 Task: Create List Risk Assessment in Board Customer Relationship Building to Workspace HRIS Management. Create List Crisis Management in Board Employee Benefits Optimization to Workspace HRIS Management. Create List Business Continuity in Board Employee Onboarding and Orientation Programs to Workspace HRIS Management
Action: Mouse moved to (929, 512)
Screenshot: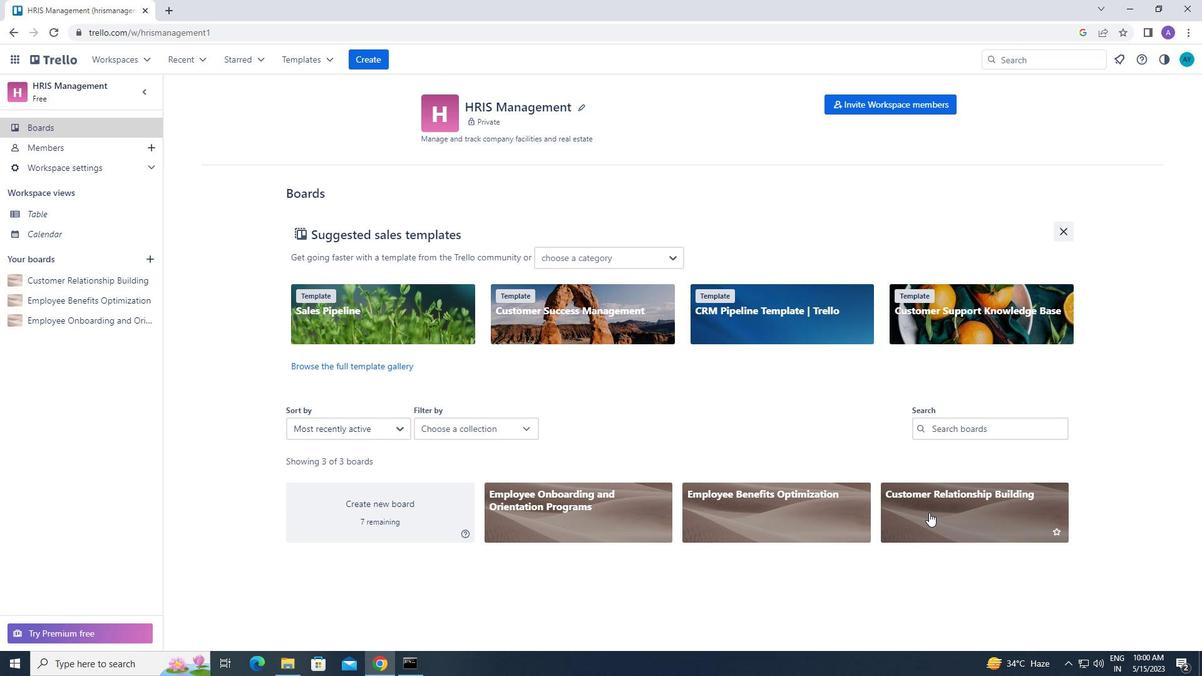
Action: Mouse pressed left at (929, 512)
Screenshot: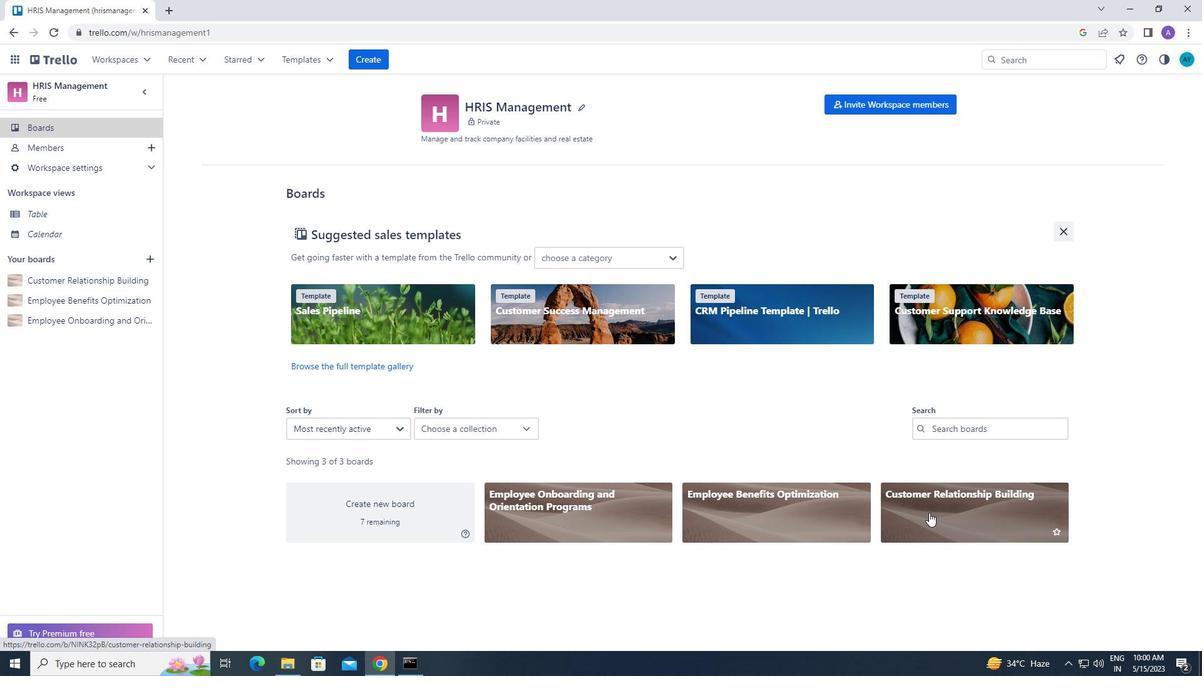 
Action: Mouse moved to (229, 130)
Screenshot: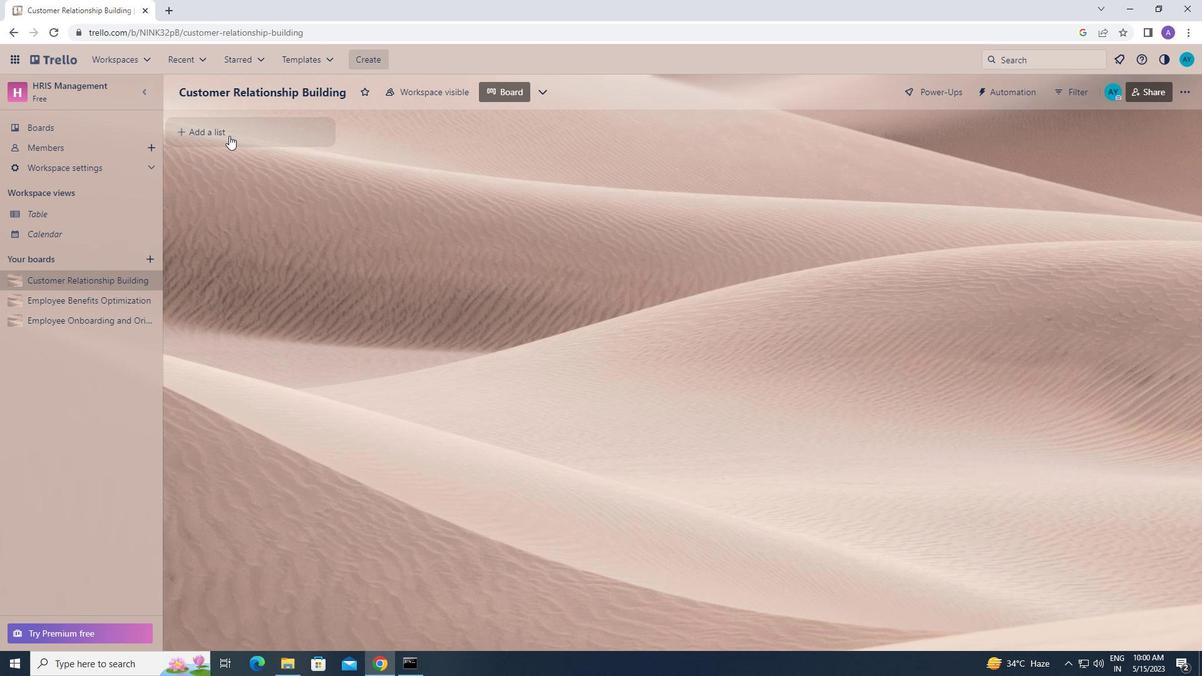 
Action: Mouse pressed left at (229, 130)
Screenshot: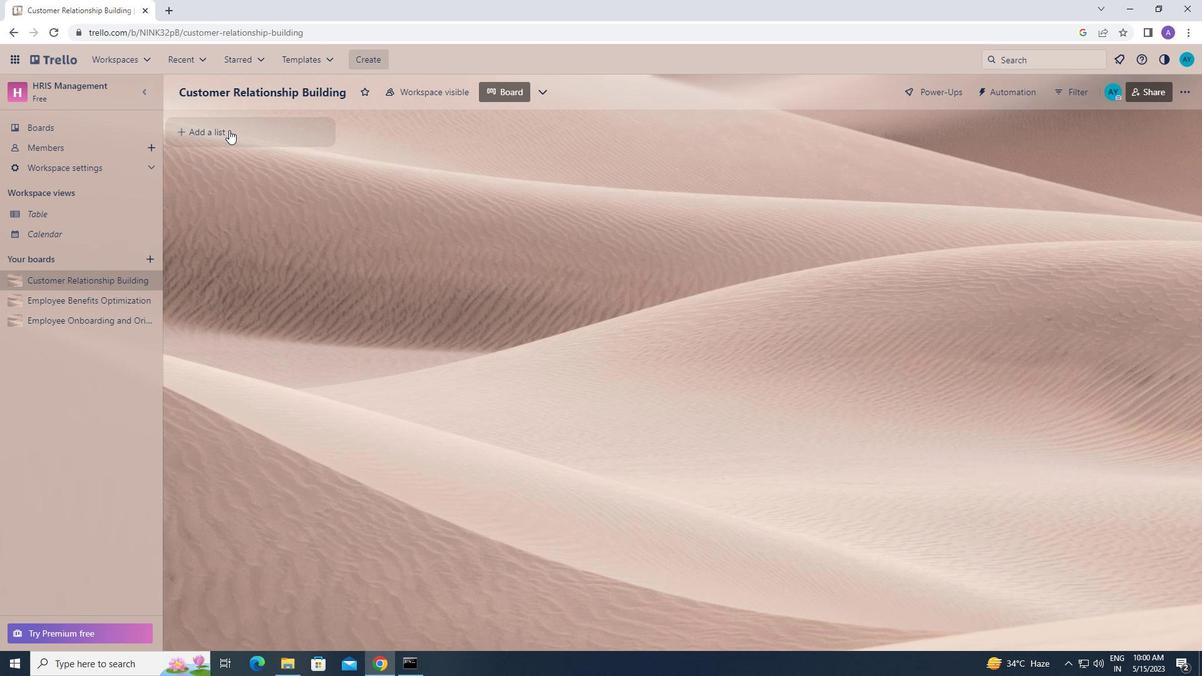 
Action: Mouse pressed left at (229, 130)
Screenshot: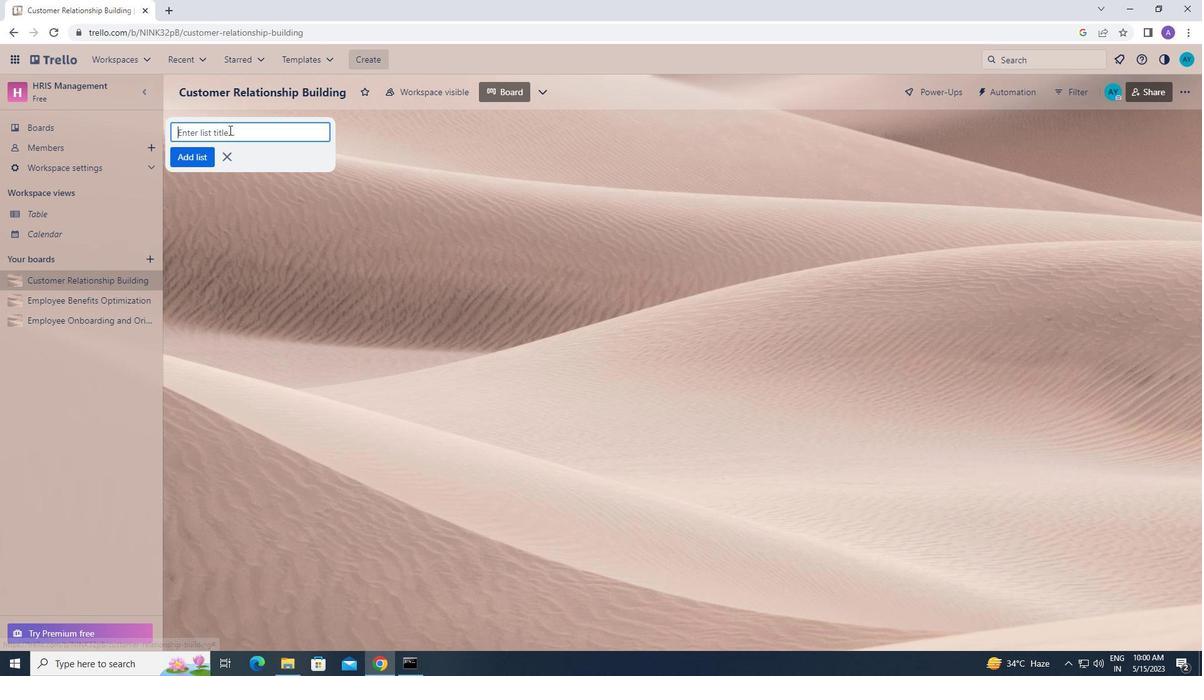 
Action: Key pressed <Key.caps_lock>r<Key.caps_lock>isk<Key.space><Key.caps_lock>a<Key.caps_lock>ssee<Key.backspace>ssme
Screenshot: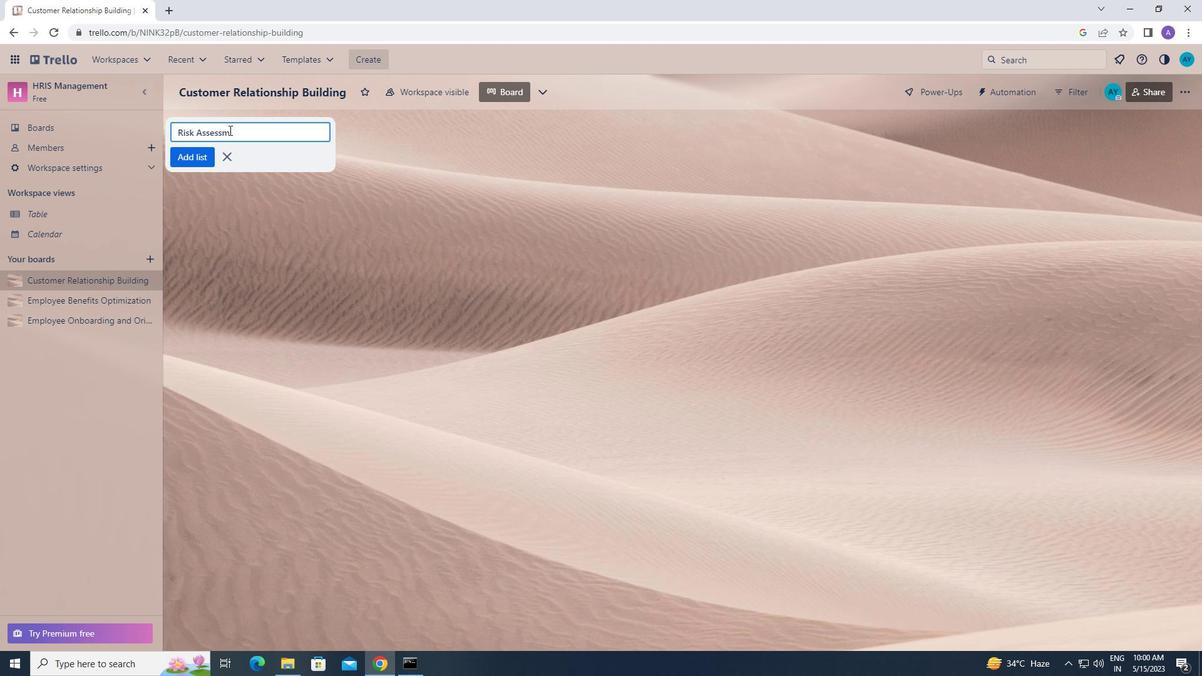 
Action: Mouse moved to (555, 20)
Screenshot: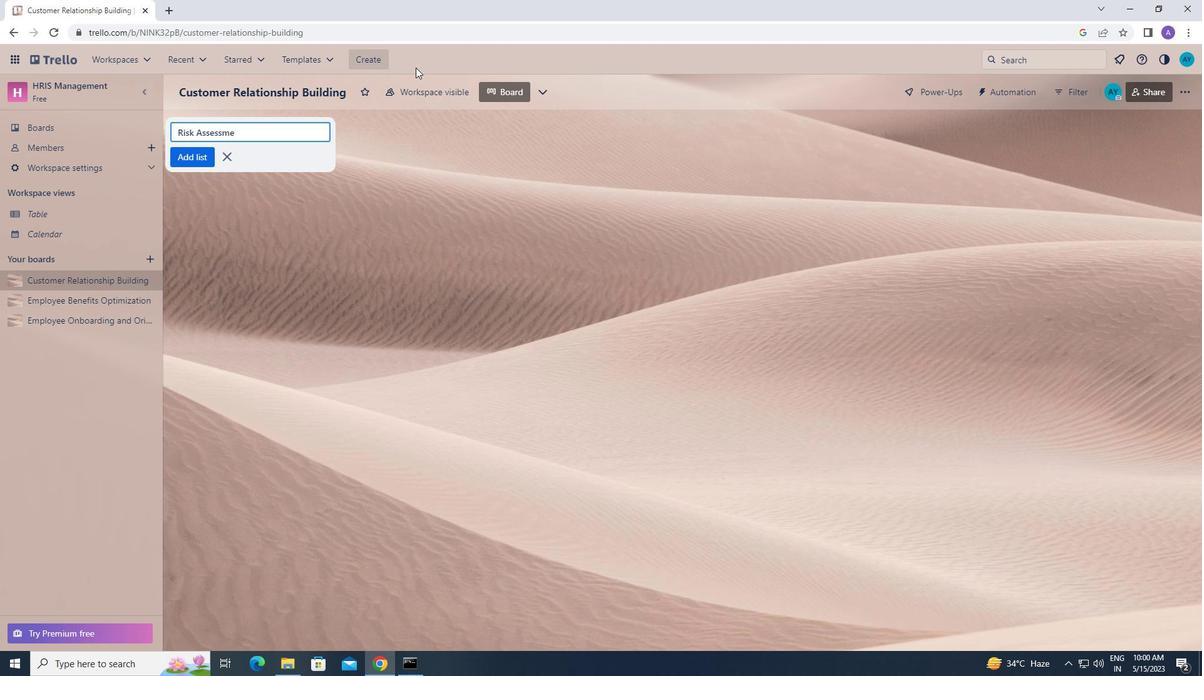 
Action: Key pressed nt<Key.enter>
Screenshot: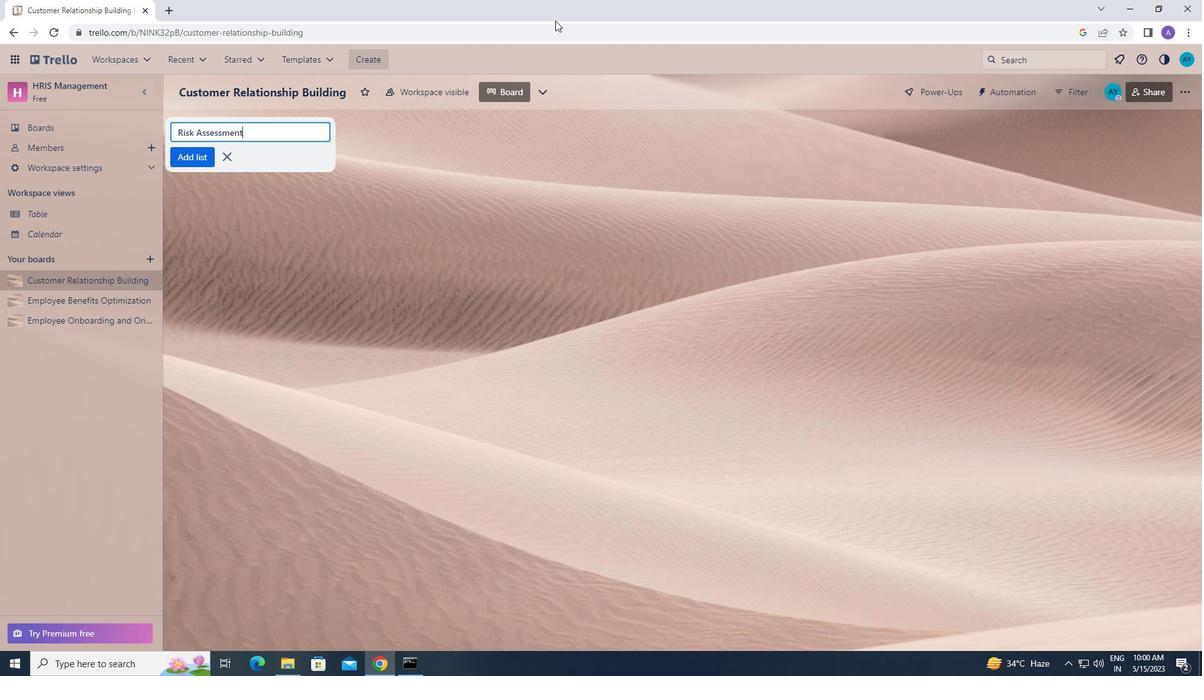 
Action: Mouse moved to (97, 59)
Screenshot: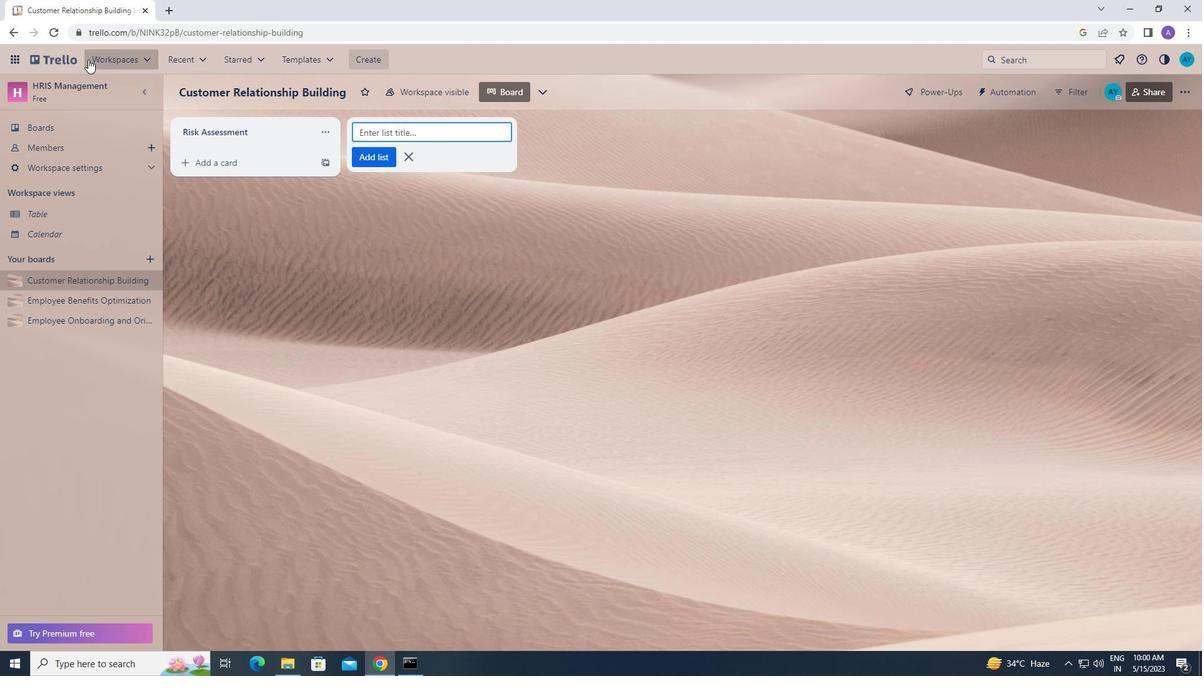
Action: Mouse pressed left at (97, 59)
Screenshot: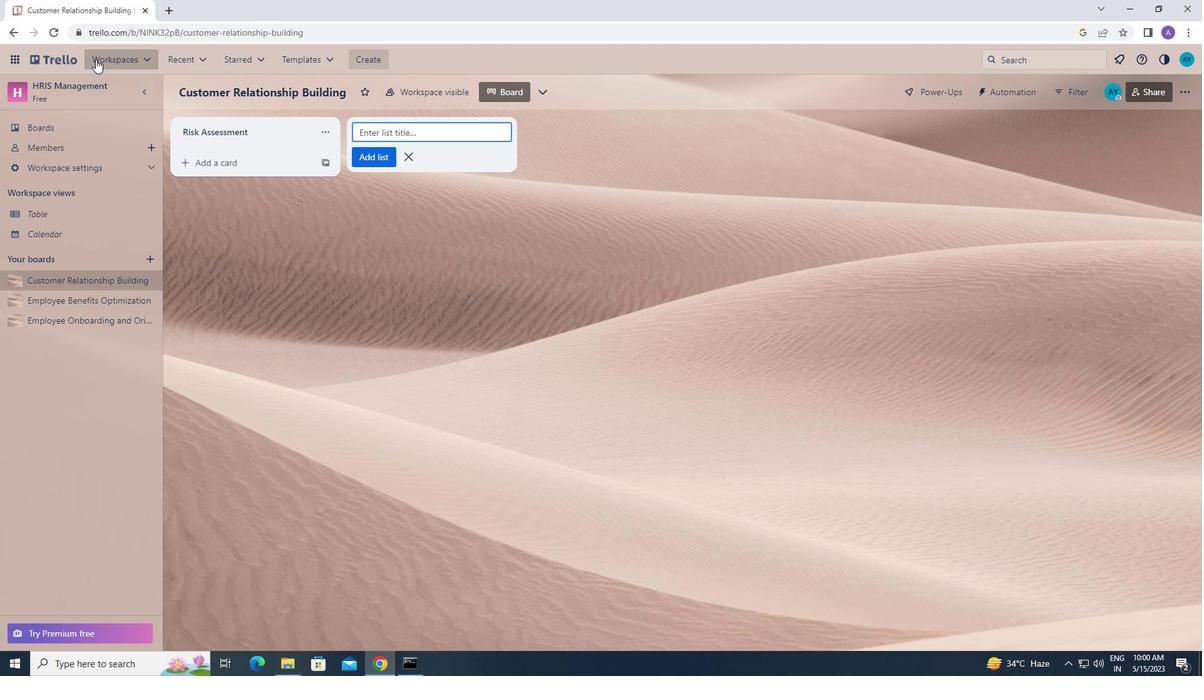
Action: Mouse moved to (154, 395)
Screenshot: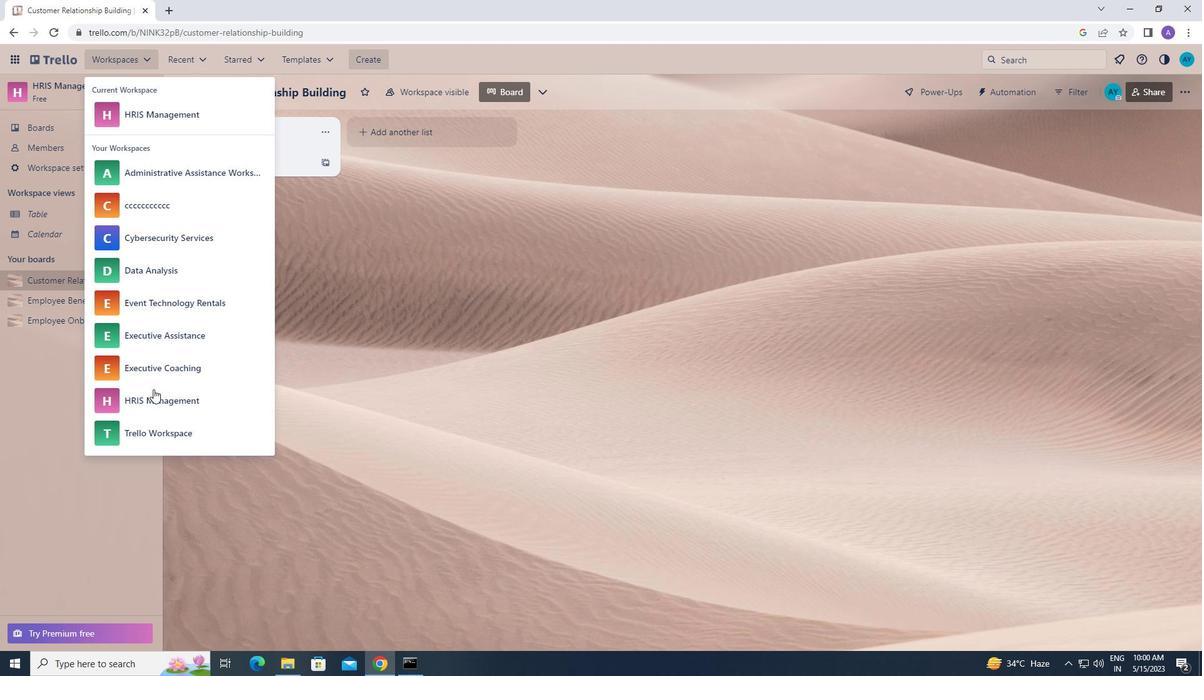
Action: Mouse pressed left at (154, 395)
Screenshot: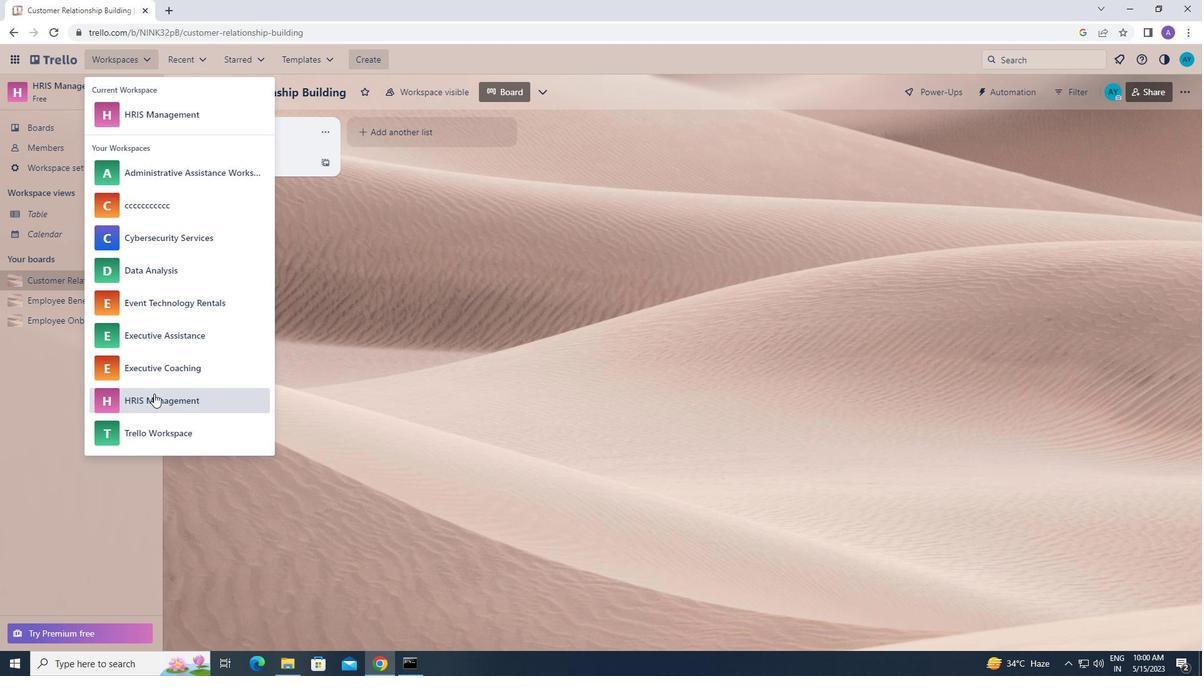 
Action: Mouse moved to (790, 512)
Screenshot: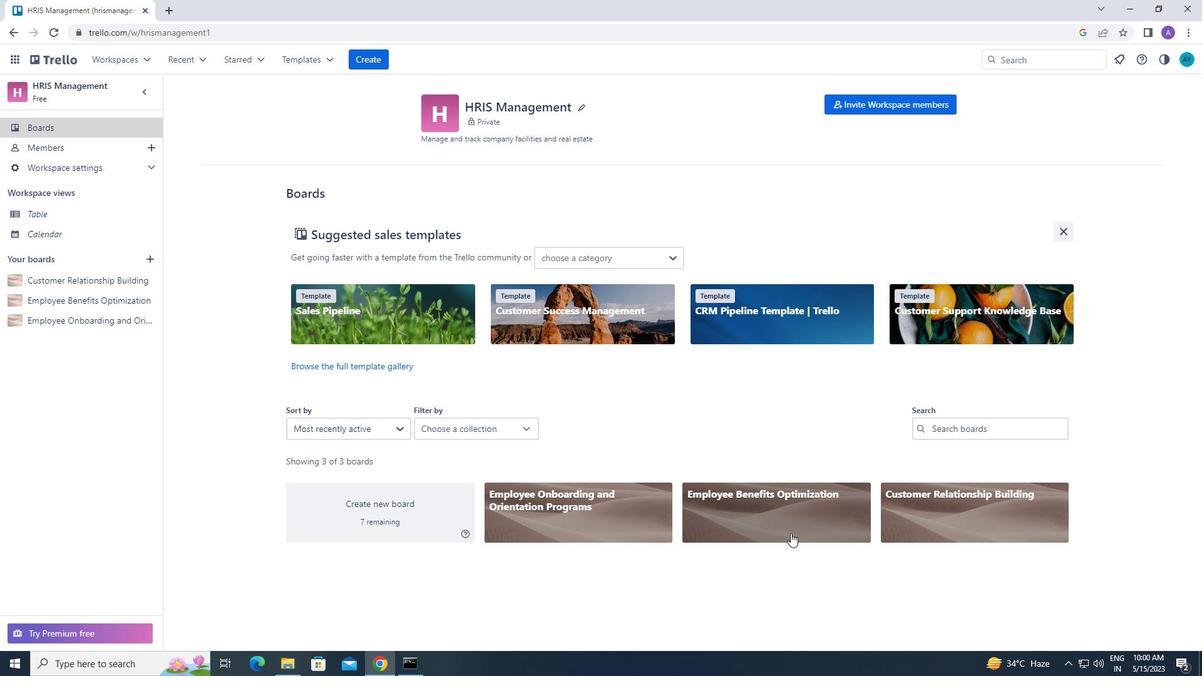
Action: Mouse pressed left at (790, 512)
Screenshot: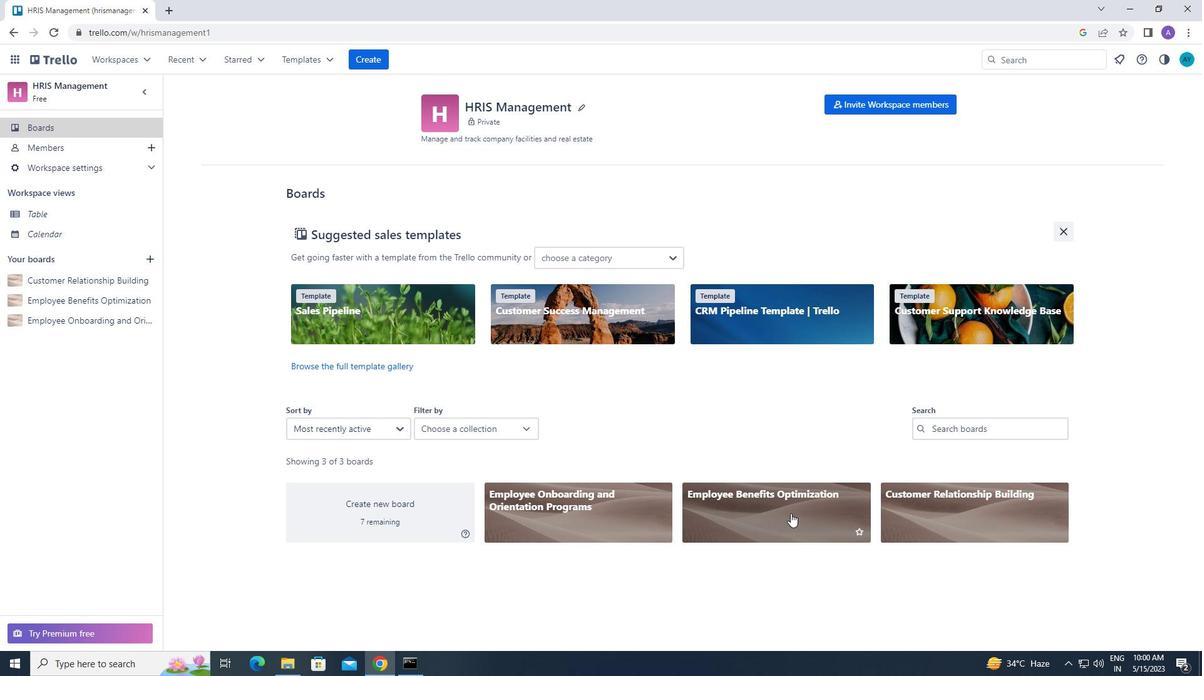 
Action: Mouse moved to (266, 125)
Screenshot: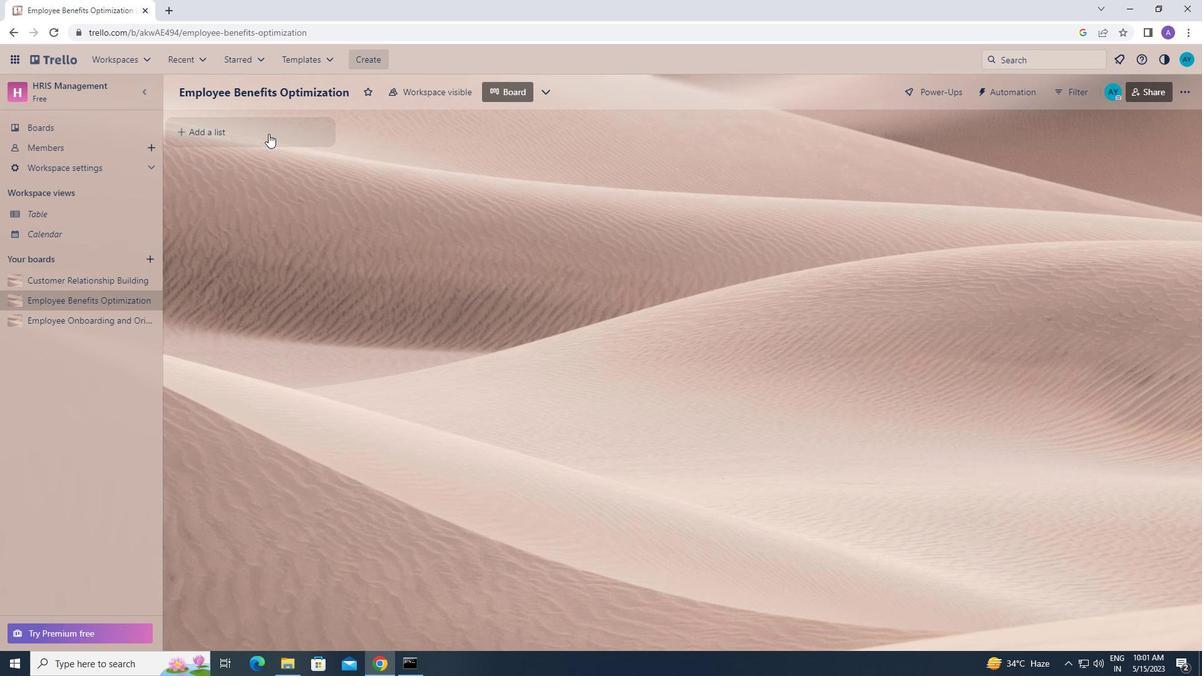 
Action: Mouse pressed left at (266, 125)
Screenshot: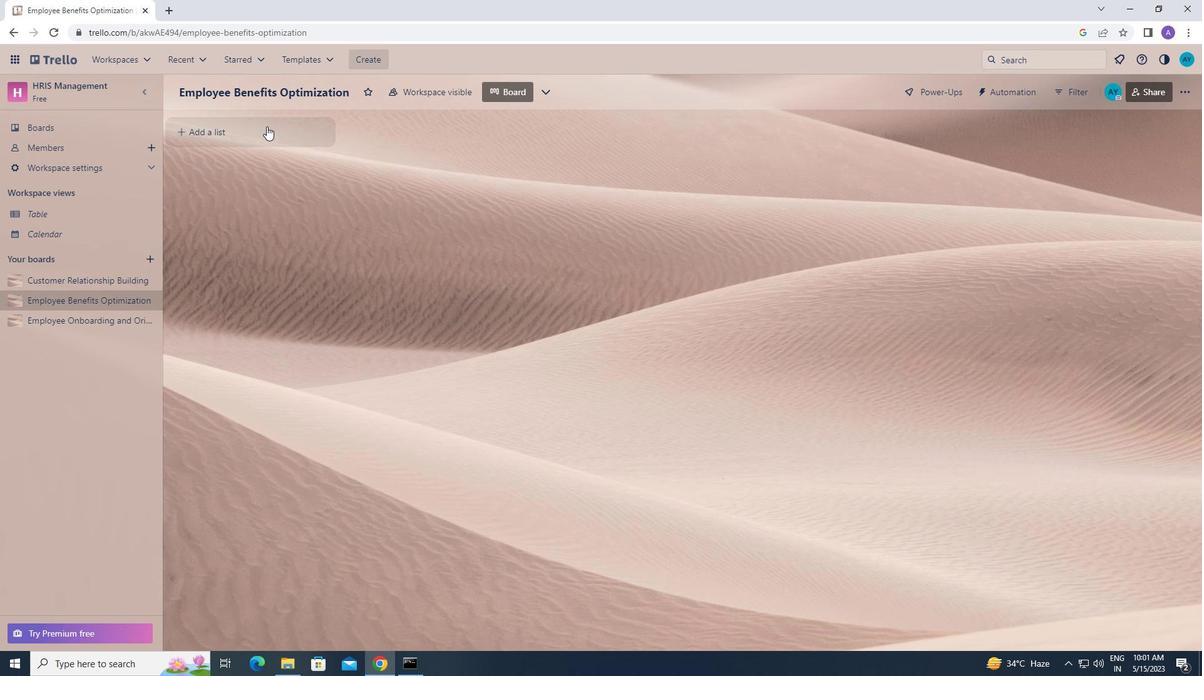 
Action: Mouse moved to (254, 132)
Screenshot: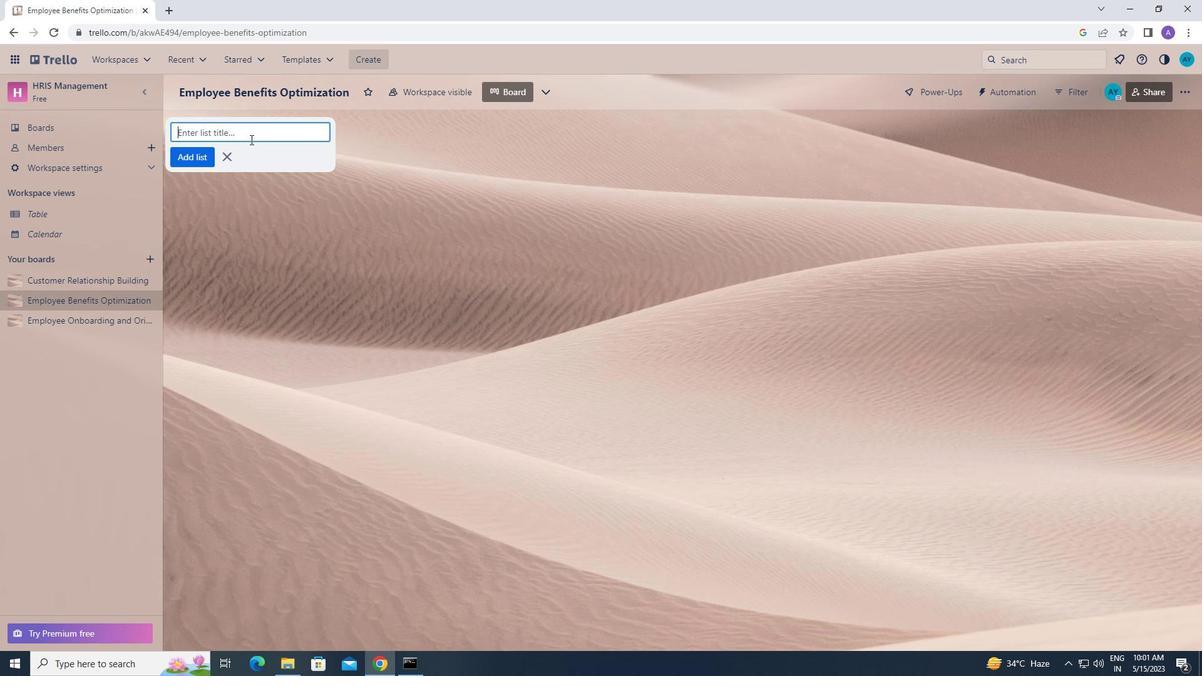 
Action: Mouse pressed left at (254, 132)
Screenshot: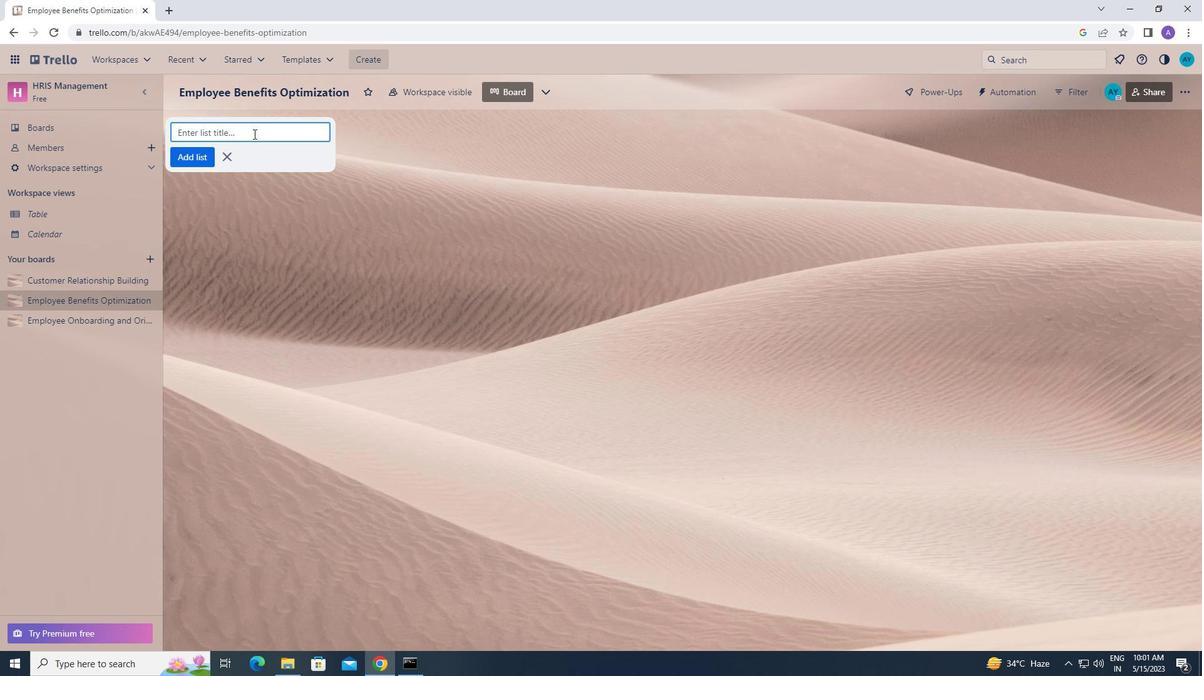 
Action: Key pressed <Key.caps_lock>c<Key.caps_lock>risis<Key.space><Key.caps_lock>m<Key.caps_lock>anagement<Key.enter>
Screenshot: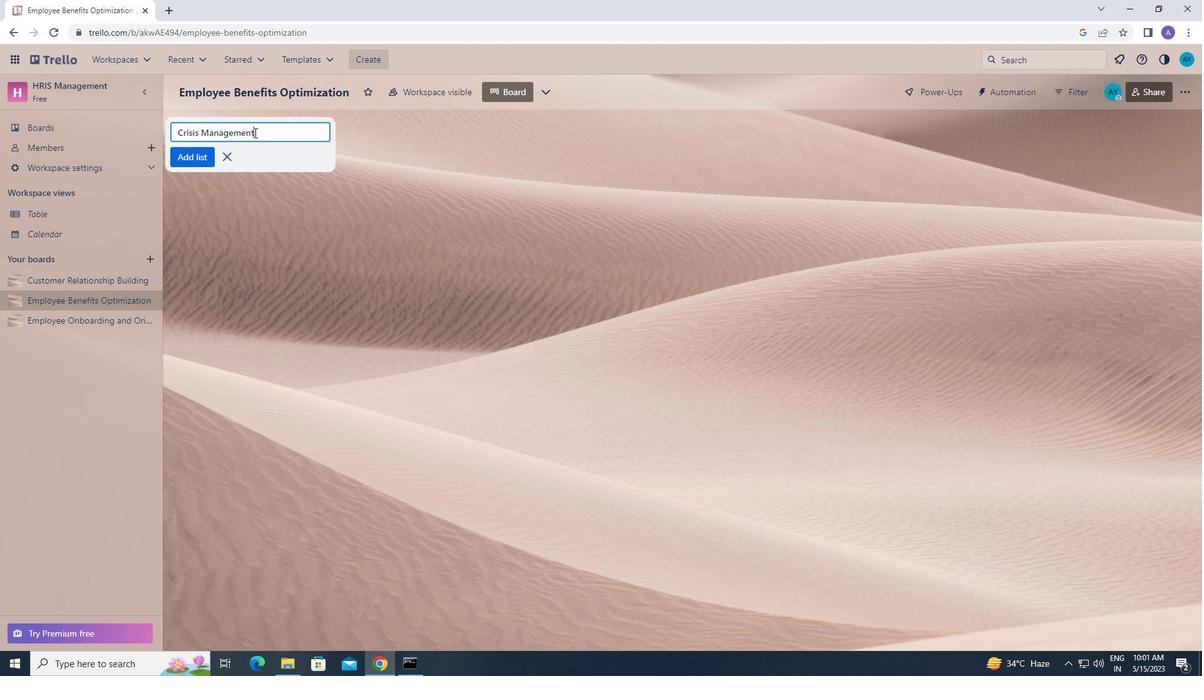 
Action: Mouse moved to (99, 54)
Screenshot: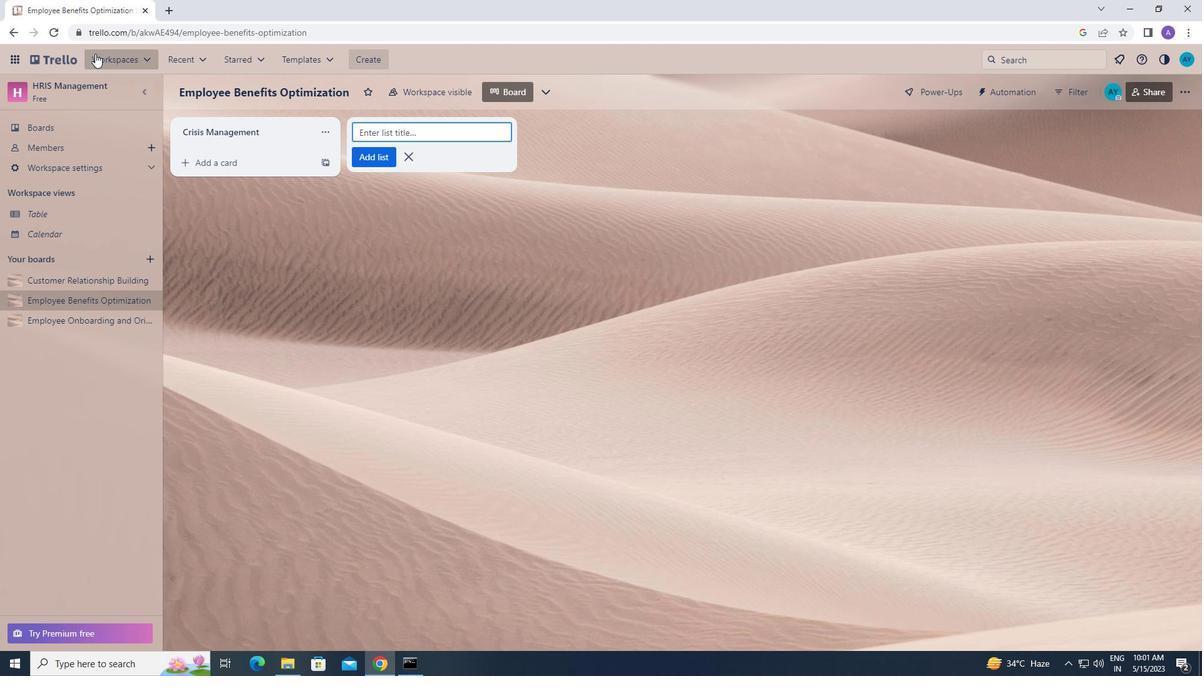 
Action: Mouse pressed left at (99, 54)
Screenshot: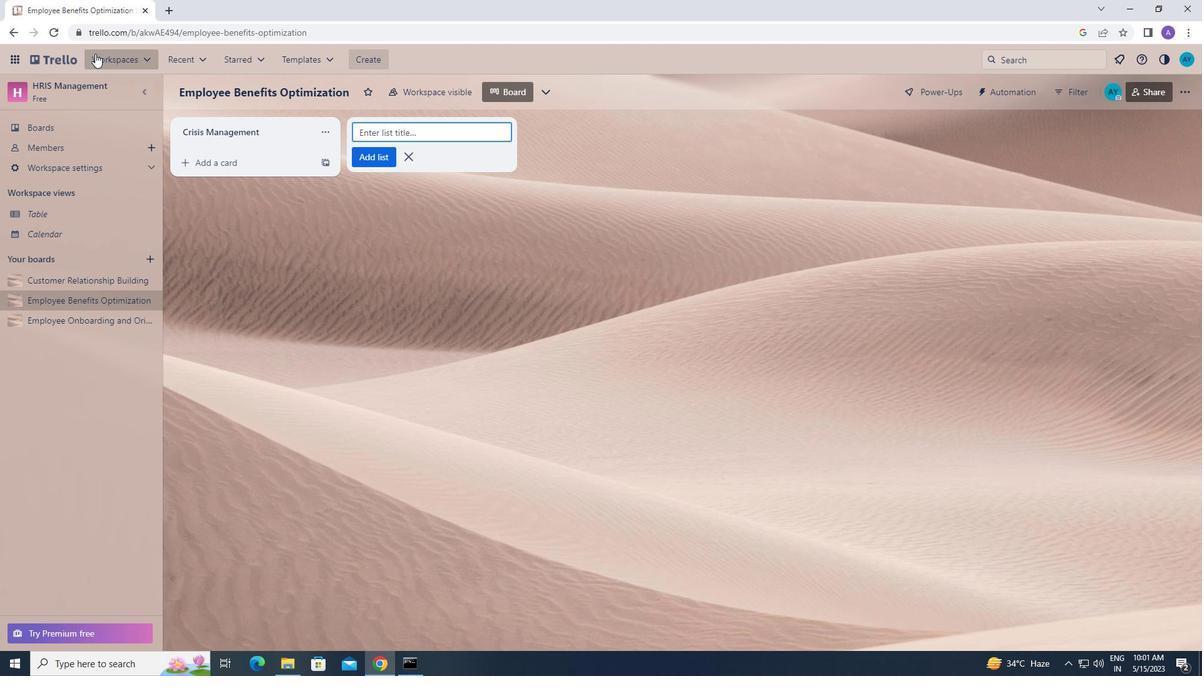 
Action: Mouse moved to (155, 393)
Screenshot: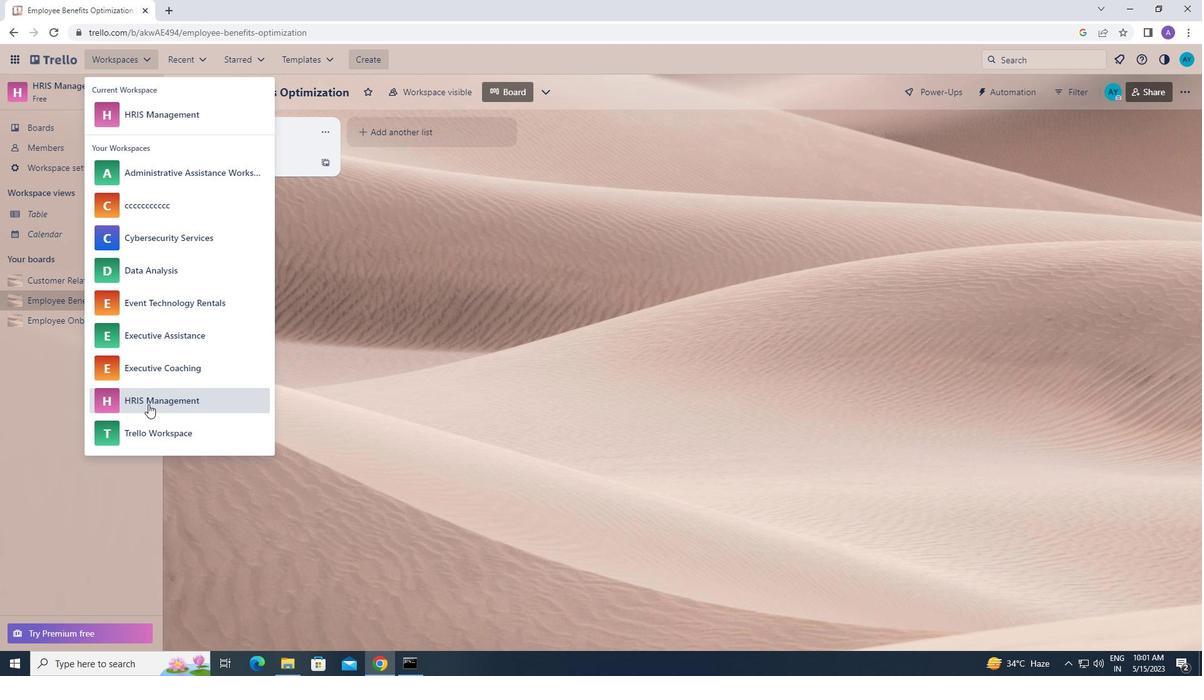 
Action: Mouse pressed left at (155, 393)
Screenshot: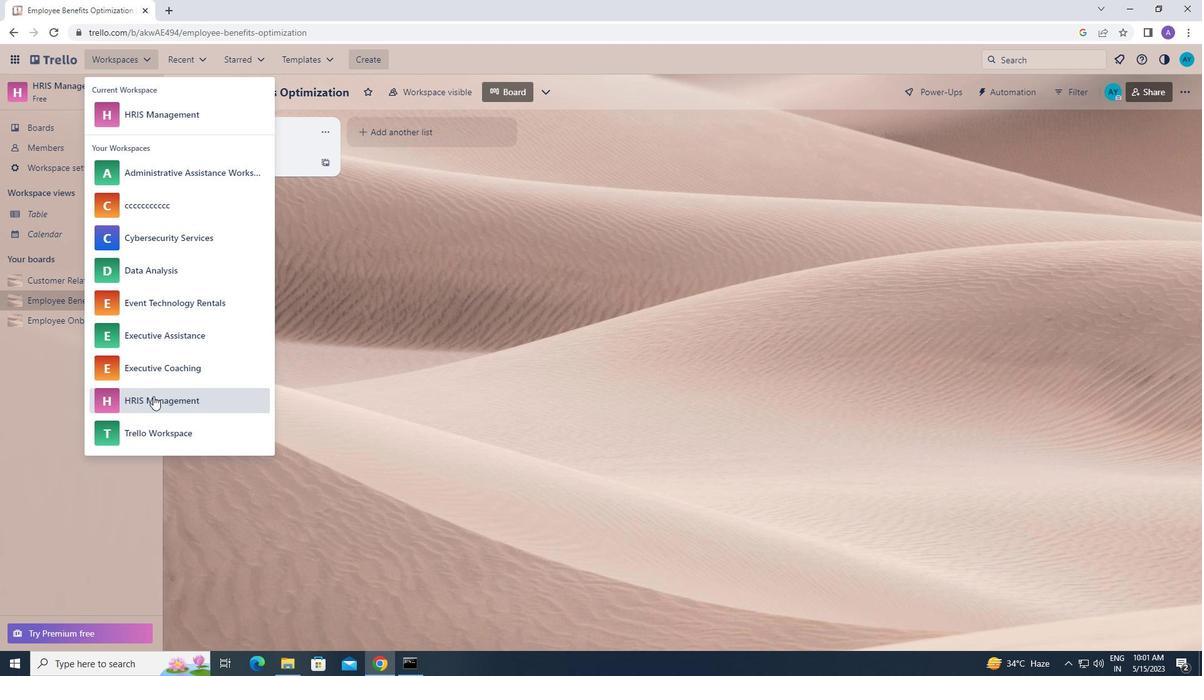 
Action: Mouse moved to (571, 507)
Screenshot: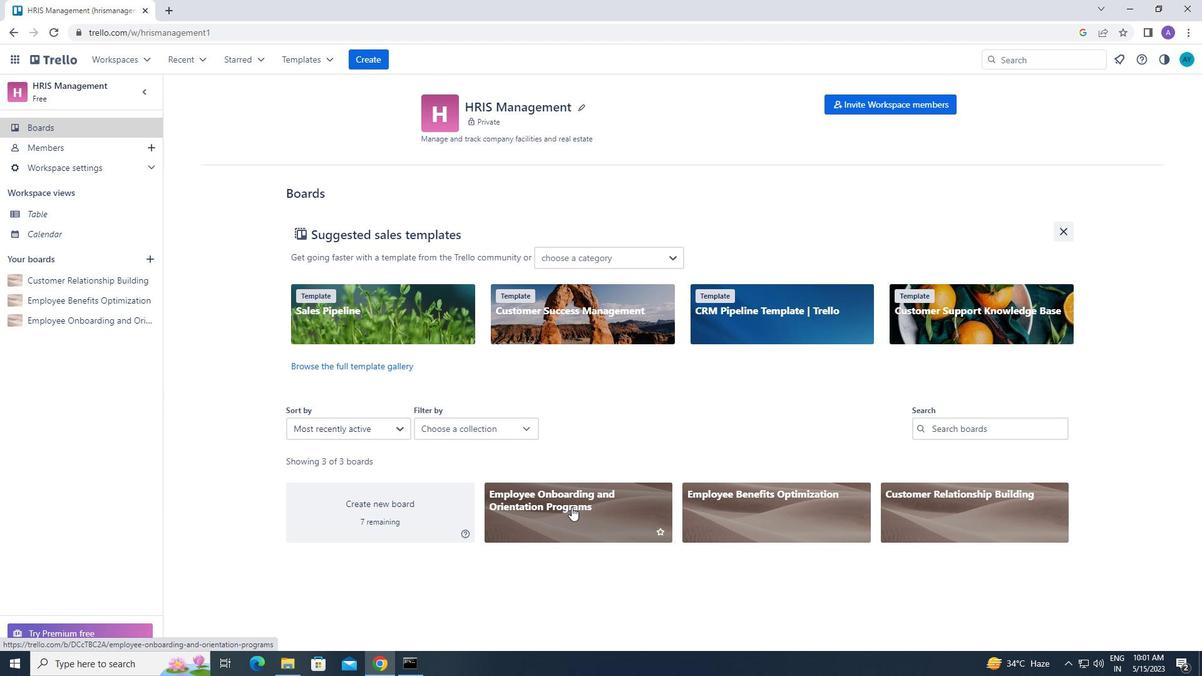 
Action: Mouse pressed left at (571, 507)
Screenshot: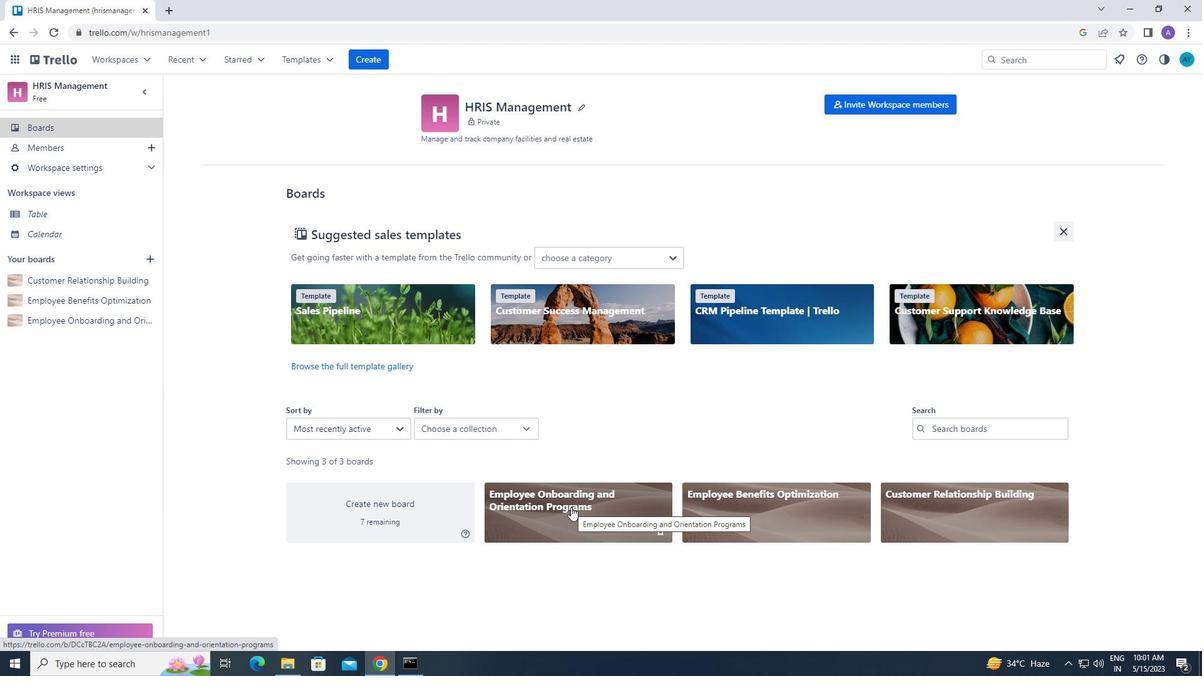 
Action: Mouse moved to (227, 134)
Screenshot: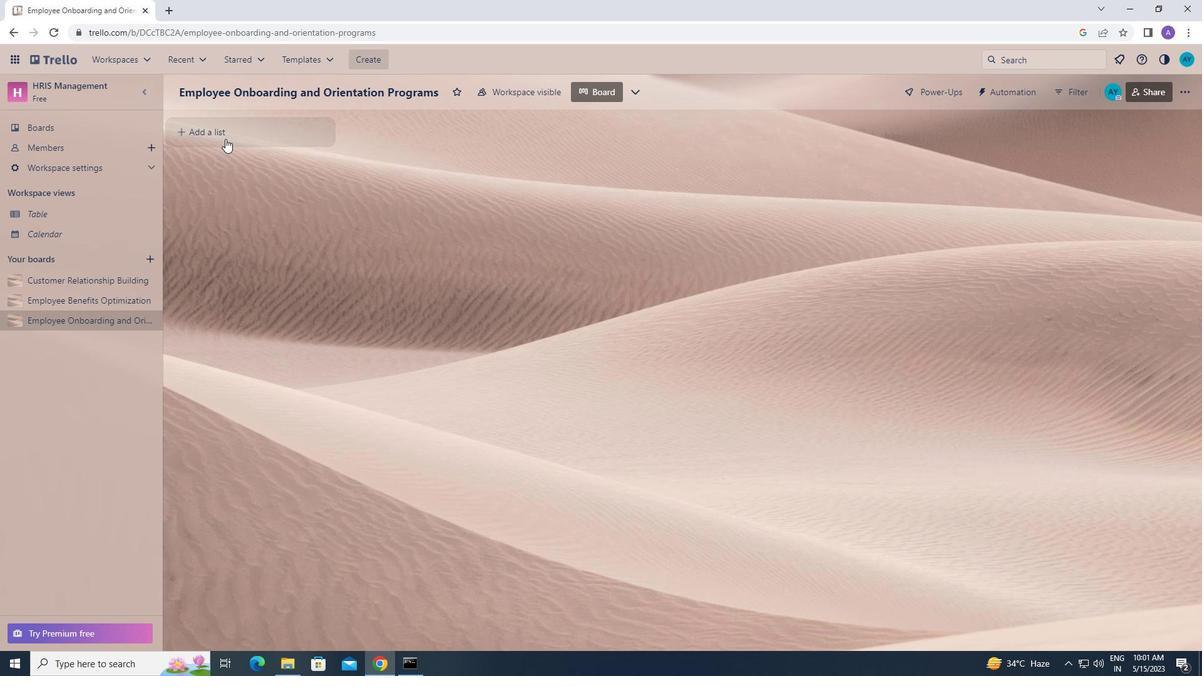 
Action: Mouse pressed left at (227, 134)
Screenshot: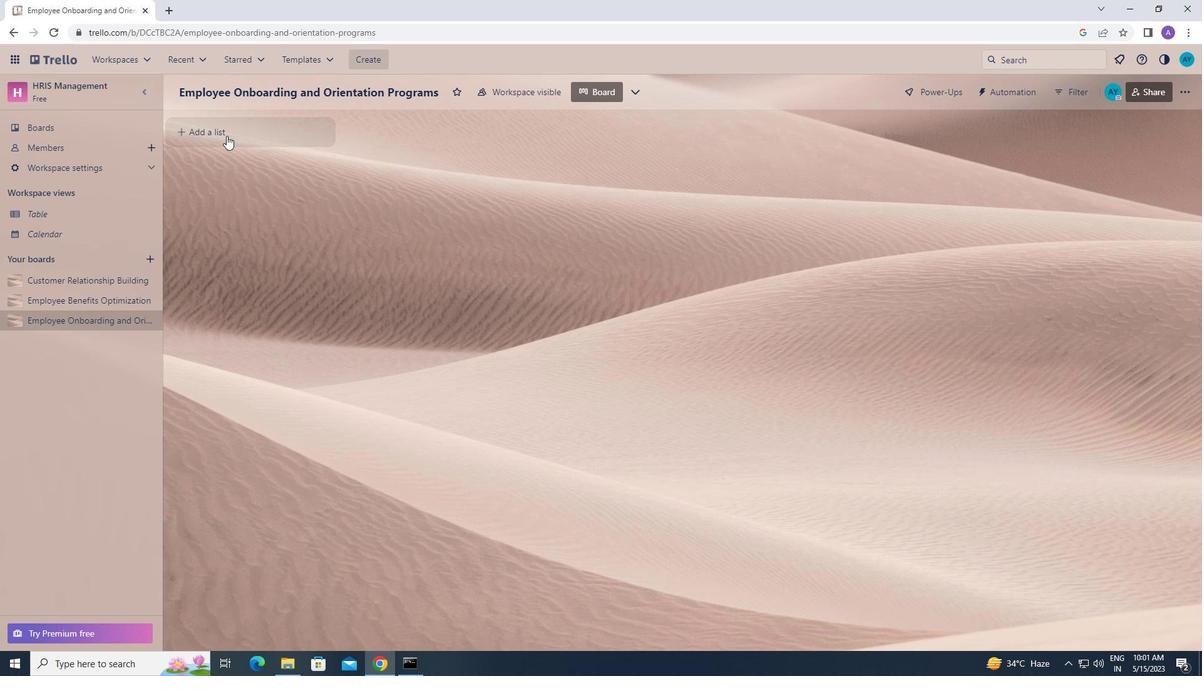 
Action: Mouse moved to (228, 137)
Screenshot: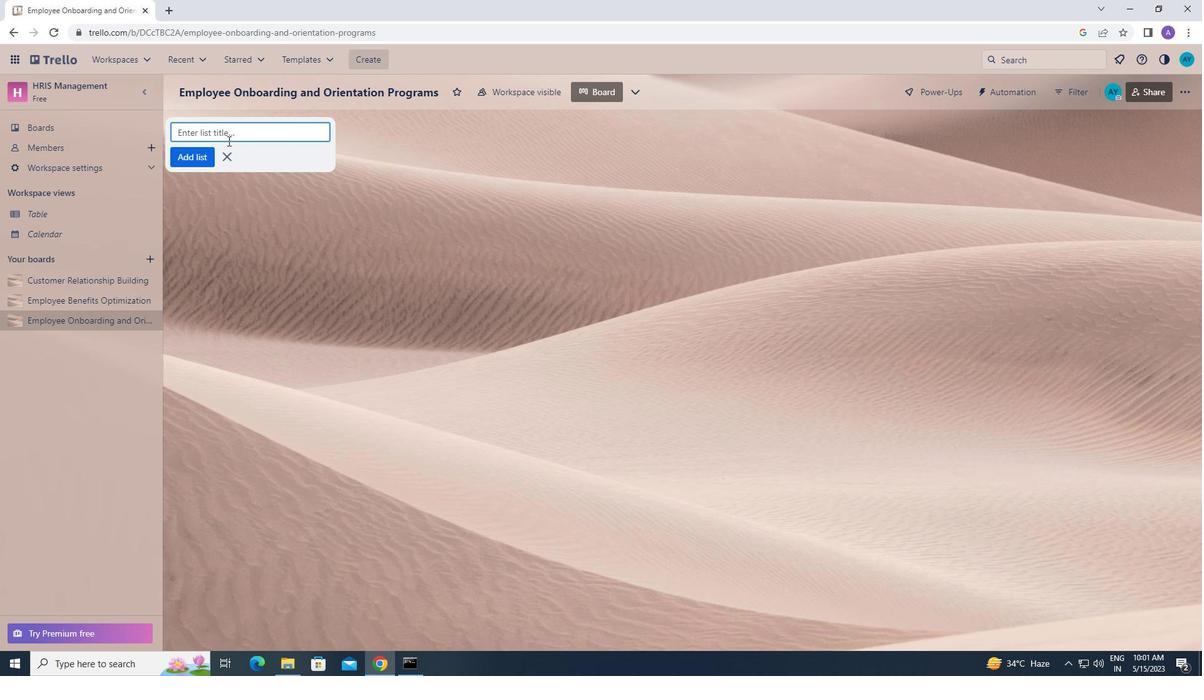 
Action: Mouse pressed left at (228, 137)
Screenshot: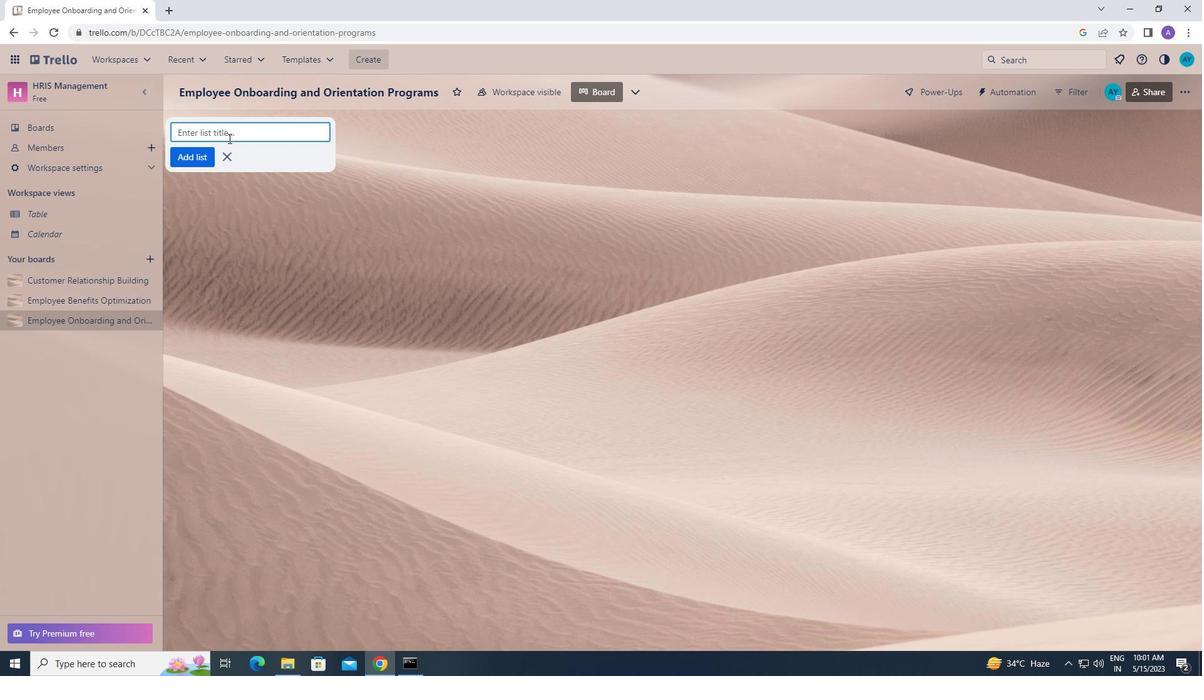 
Action: Mouse moved to (229, 136)
Screenshot: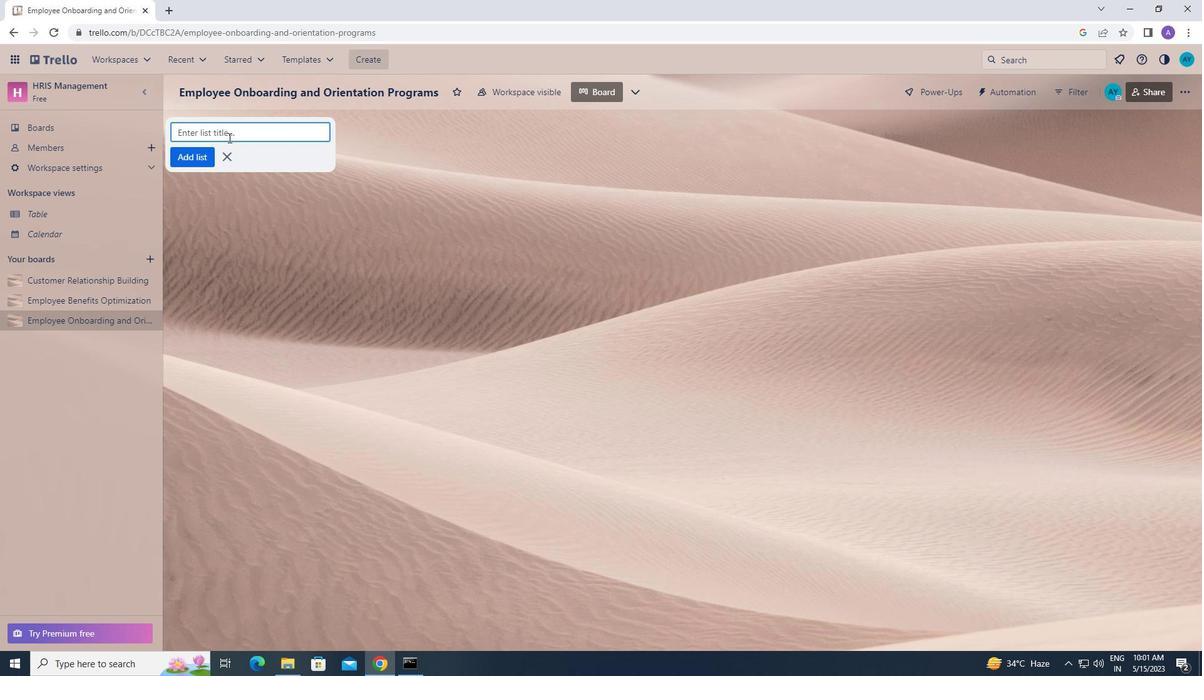 
Action: Key pressed <Key.caps_lock>b<Key.caps_lock>usiness<Key.space><Key.caps_lock>c<Key.caps_lock>ontinuity
Screenshot: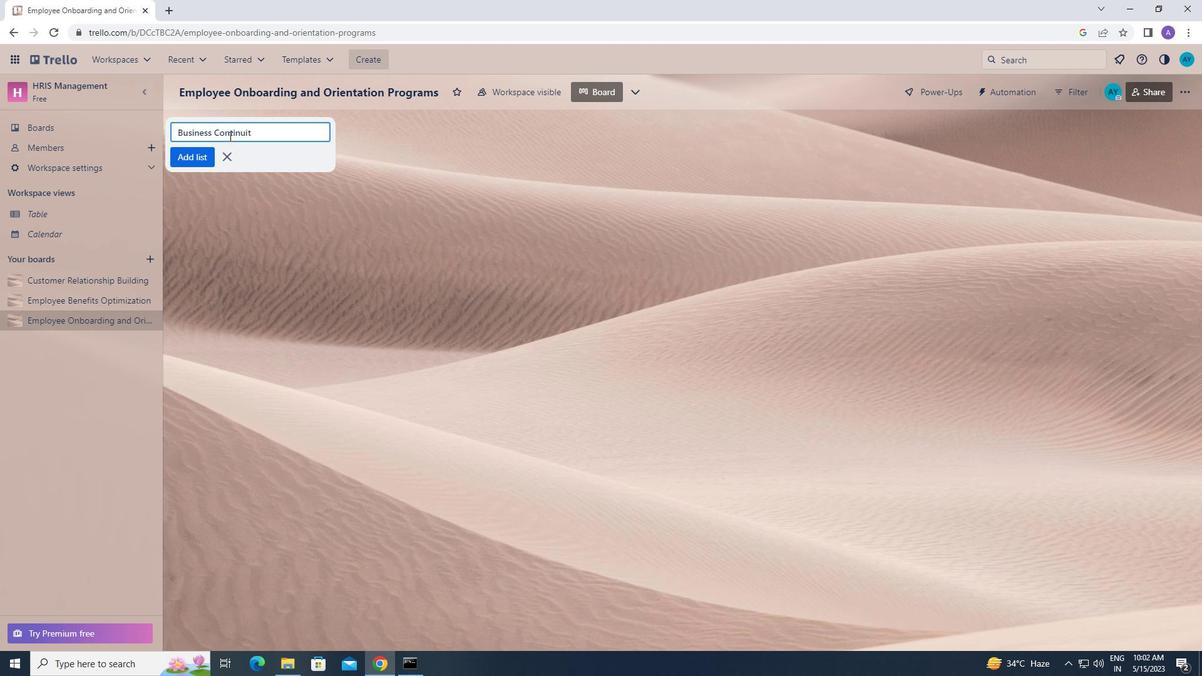 
Action: Mouse moved to (518, 92)
Screenshot: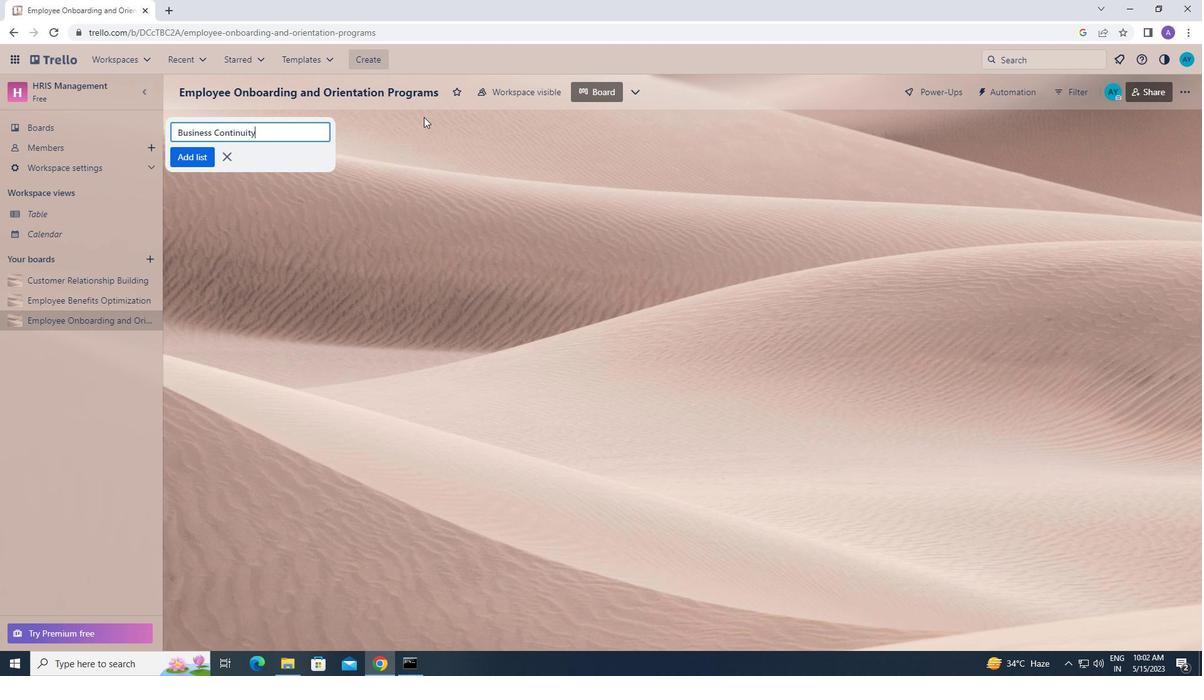 
Action: Key pressed <Key.enter>
Screenshot: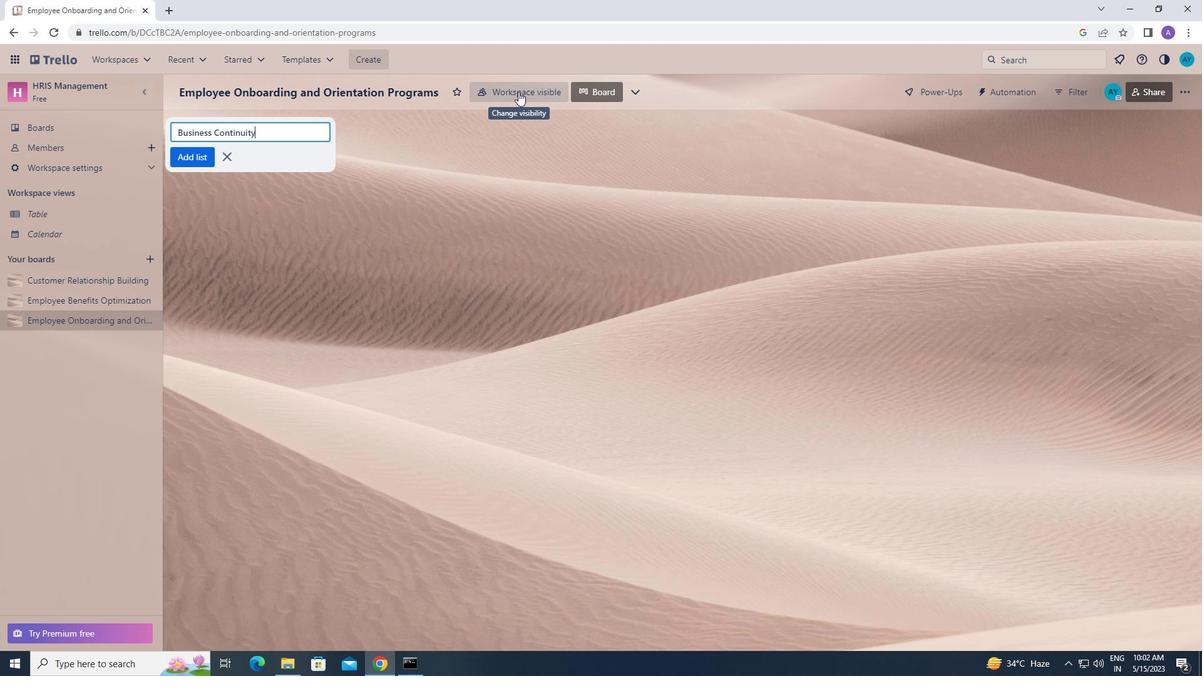 
